 Task: Enable the dark theme in YouTube.
Action: Mouse moved to (889, 55)
Screenshot: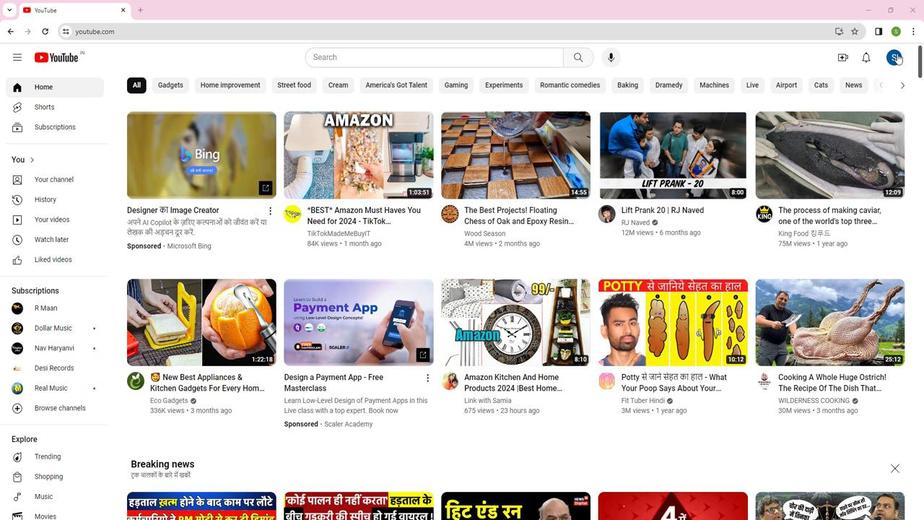 
Action: Mouse pressed left at (889, 55)
Screenshot: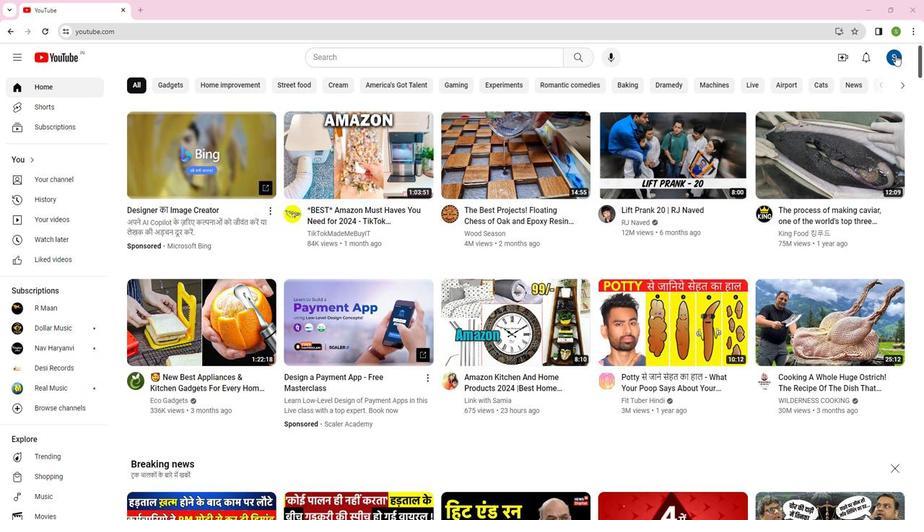 
Action: Mouse moved to (858, 268)
Screenshot: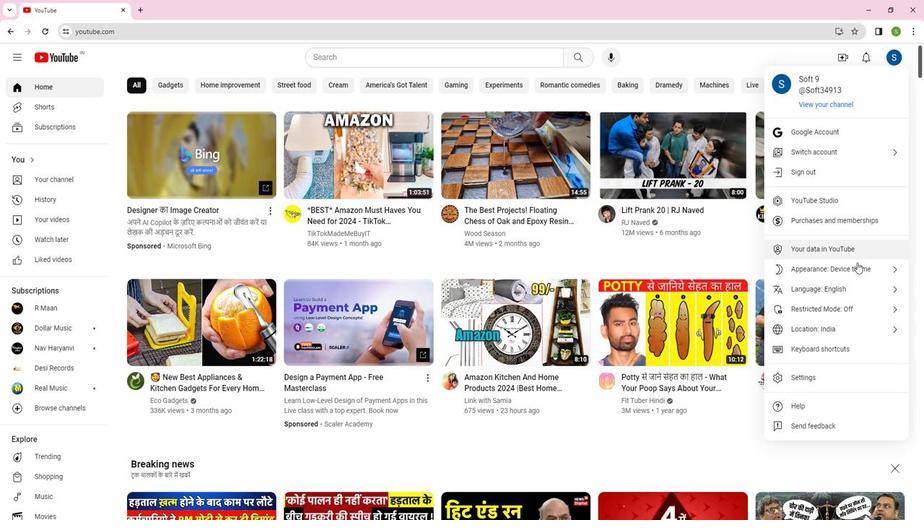 
Action: Mouse pressed left at (858, 268)
Screenshot: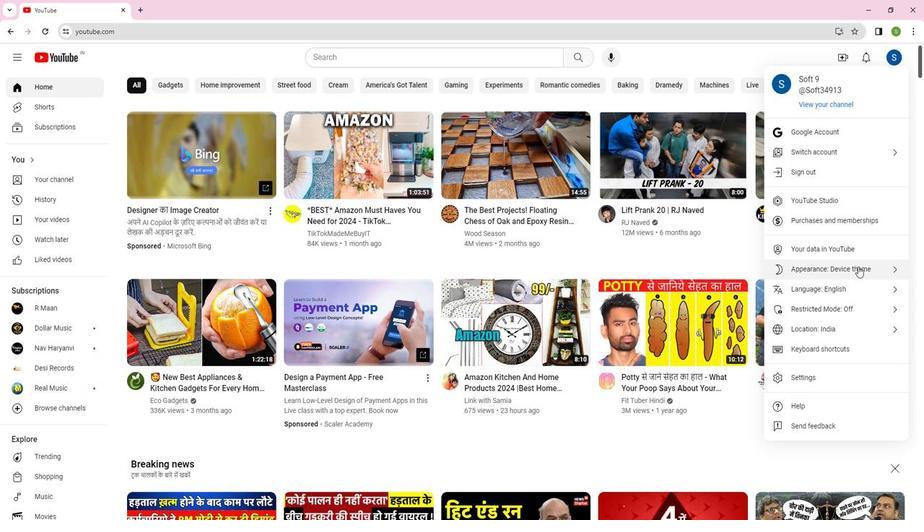 
Action: Mouse moved to (837, 151)
Screenshot: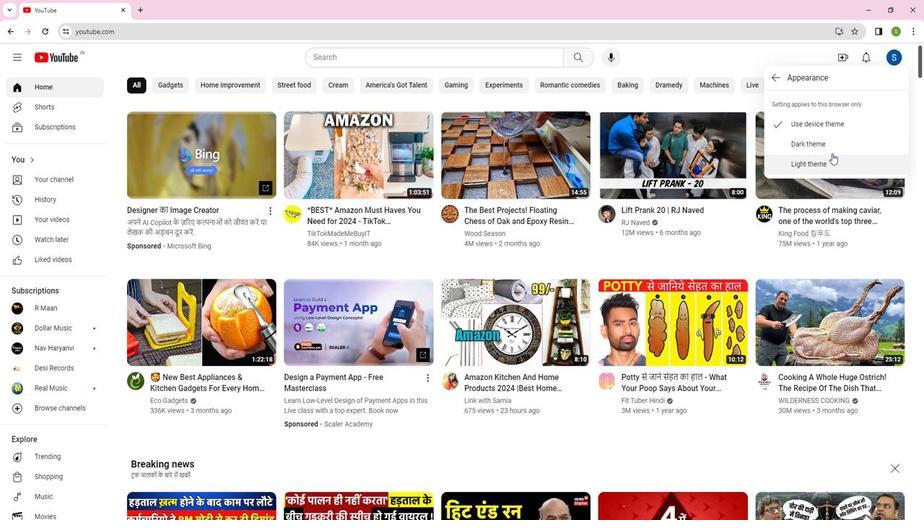 
Action: Mouse pressed left at (837, 151)
Screenshot: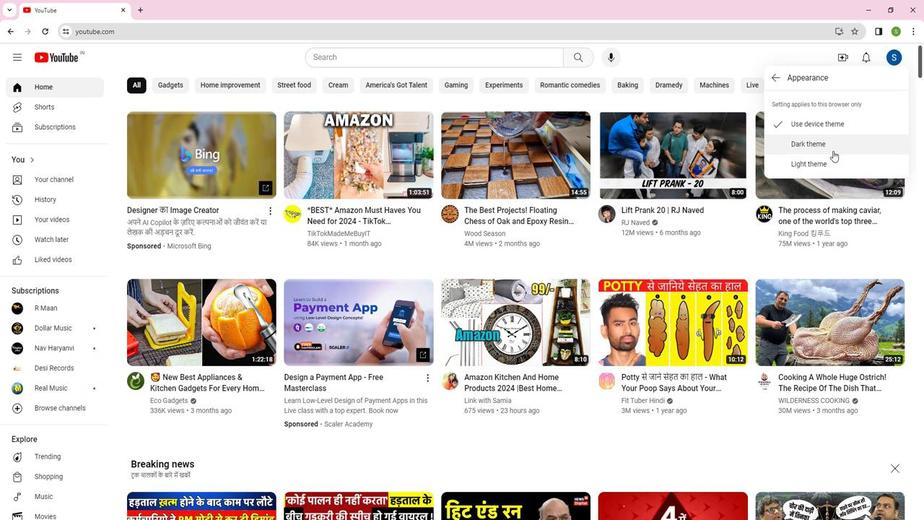 
Action: Mouse moved to (56, 210)
Screenshot: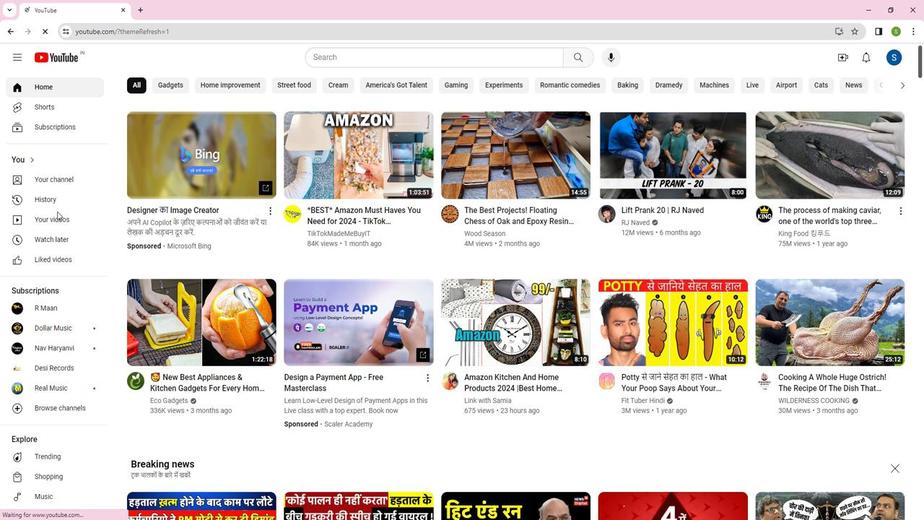 
Action: Mouse pressed left at (56, 210)
Screenshot: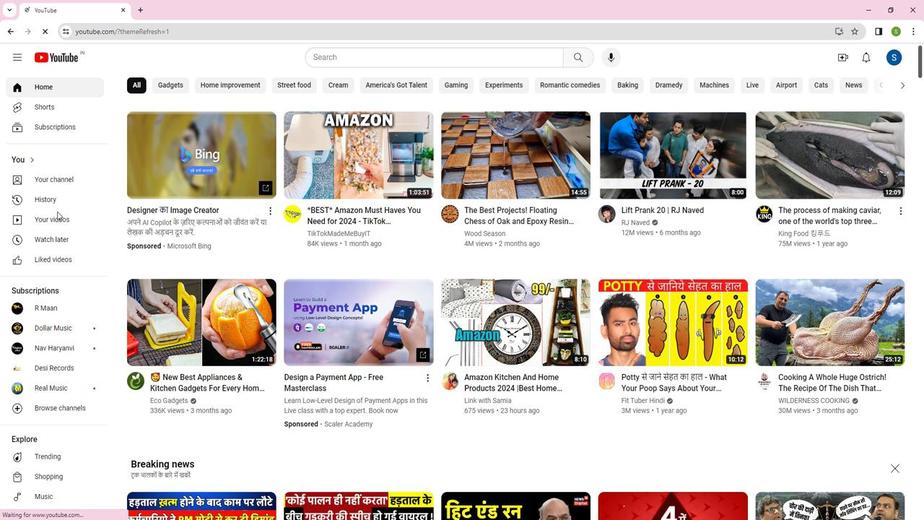 
Action: Mouse moved to (55, 212)
Screenshot: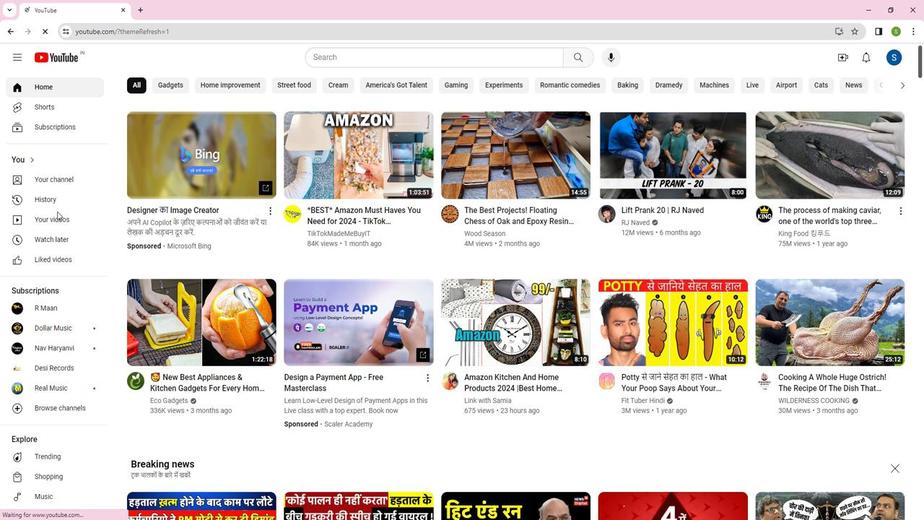 
